 Task: Discover hiking trails in the Appalachian Mountains between Asheville, North Carolina, and Gatlinburg, Tennessee.
Action: Mouse moved to (249, 58)
Screenshot: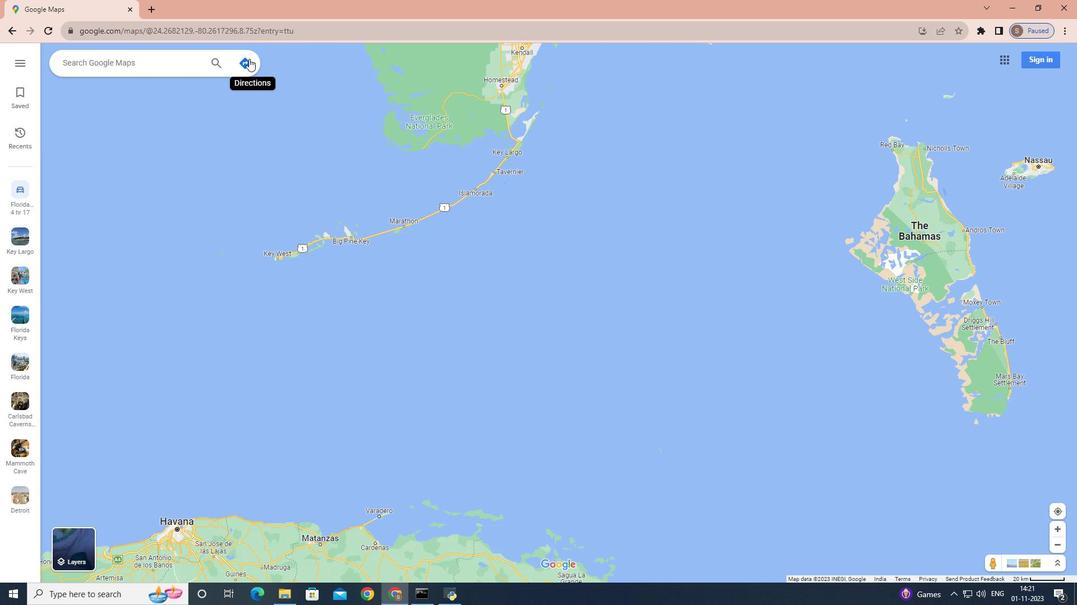 
Action: Mouse pressed left at (249, 58)
Screenshot: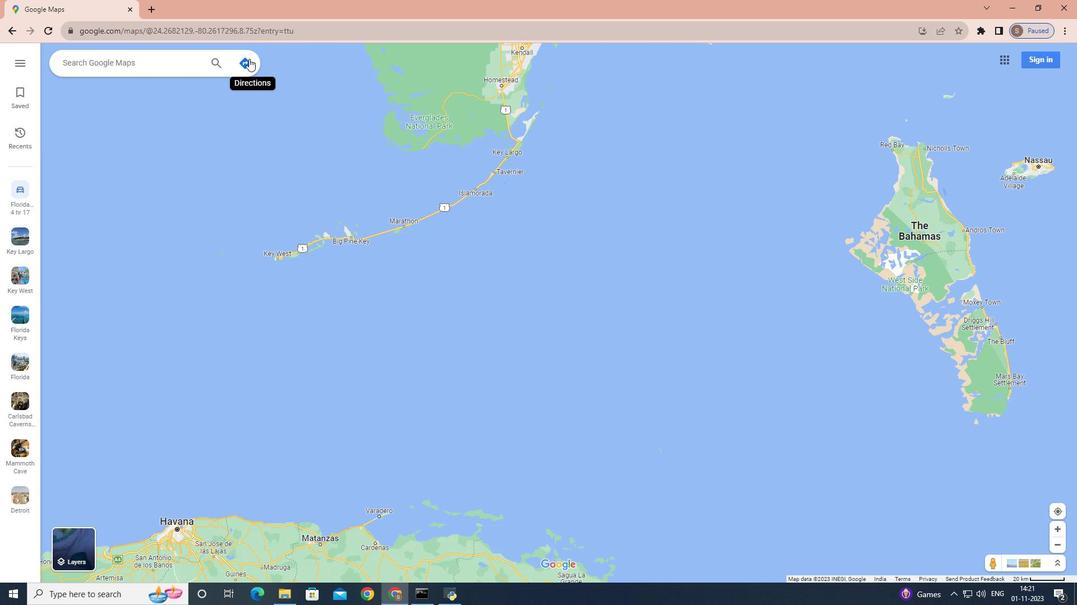 
Action: Mouse moved to (182, 90)
Screenshot: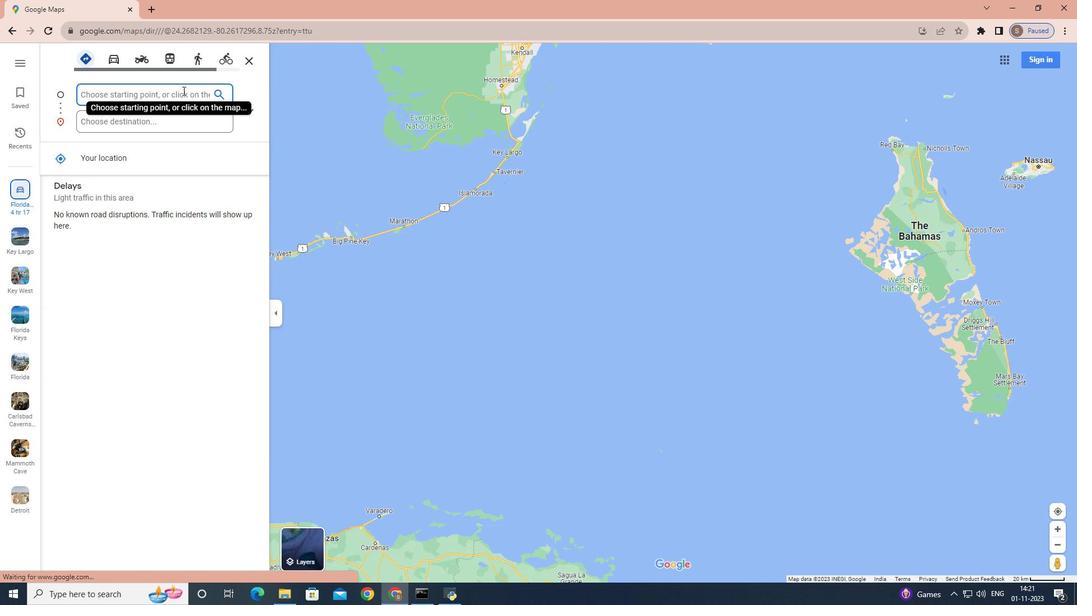 
Action: Key pressed <Key.shift>Asheville,<Key.space><Key.shift>North<Key.space><Key.shift>Carolina
Screenshot: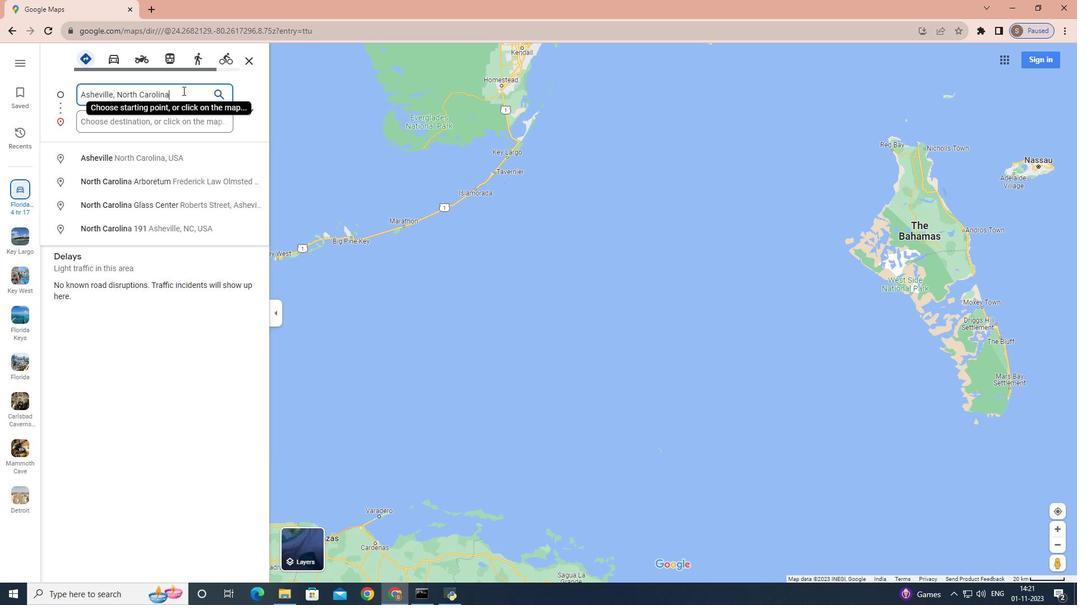 
Action: Mouse moved to (155, 123)
Screenshot: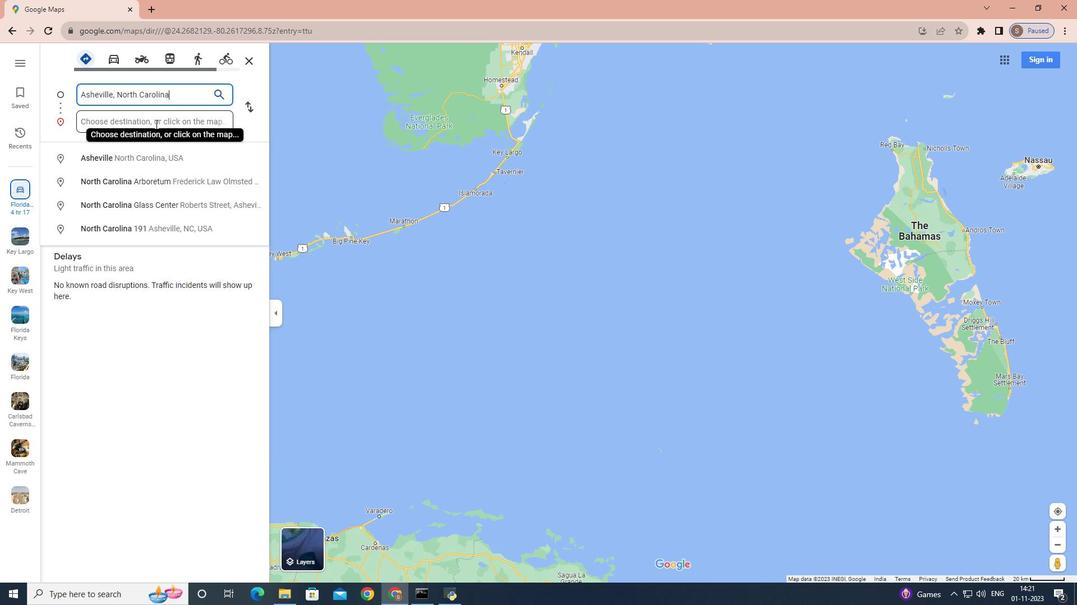 
Action: Mouse pressed left at (155, 123)
Screenshot: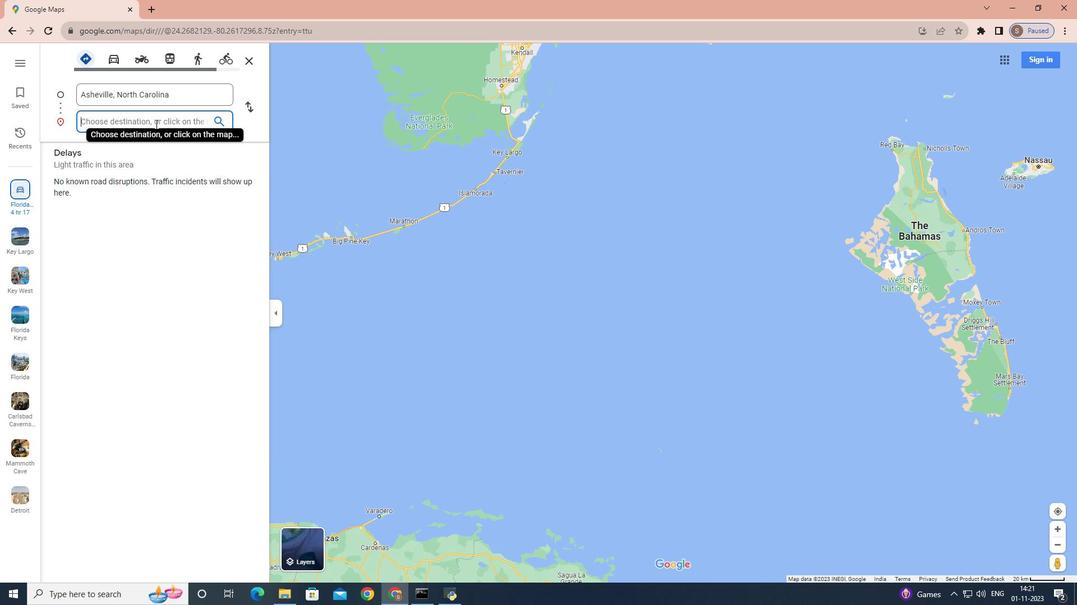
Action: Key pressed <Key.shift><Key.shift><Key.shift><Key.shift><Key.shift><Key.shift><Key.shift><Key.shift><Key.shift><Key.shift><Key.shift><Key.shift><Key.shift><Key.shift><Key.shift><Key.shift><Key.shift><Key.shift><Key.shift><Key.shift><Key.shift><Key.shift><Key.shift>Gatlinburg,<Key.space><Key.shift>Tennessee<Key.enter>
Screenshot: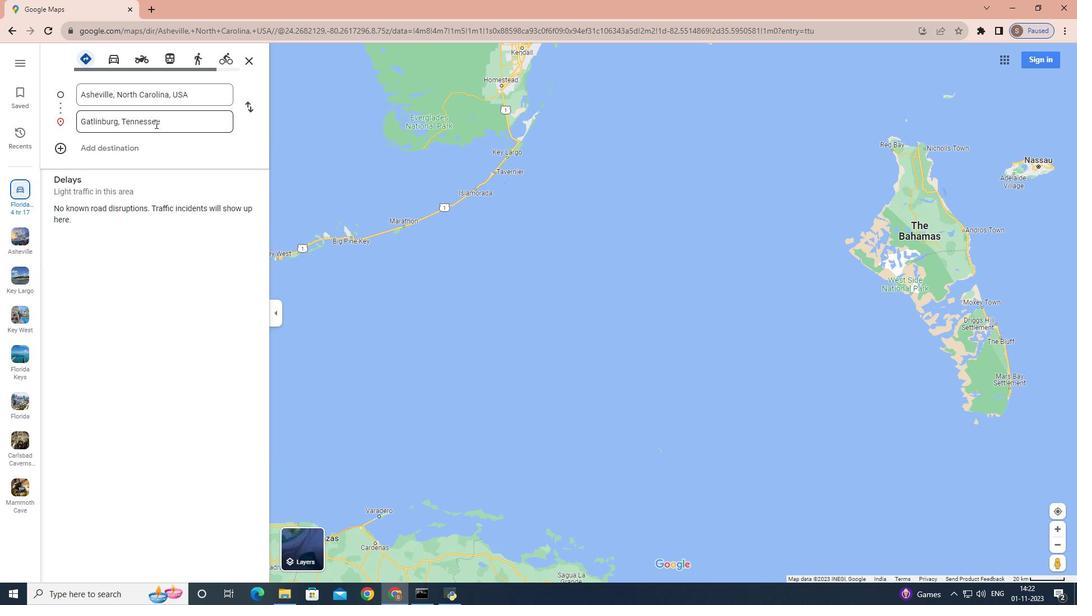 
Action: Mouse moved to (127, 145)
Screenshot: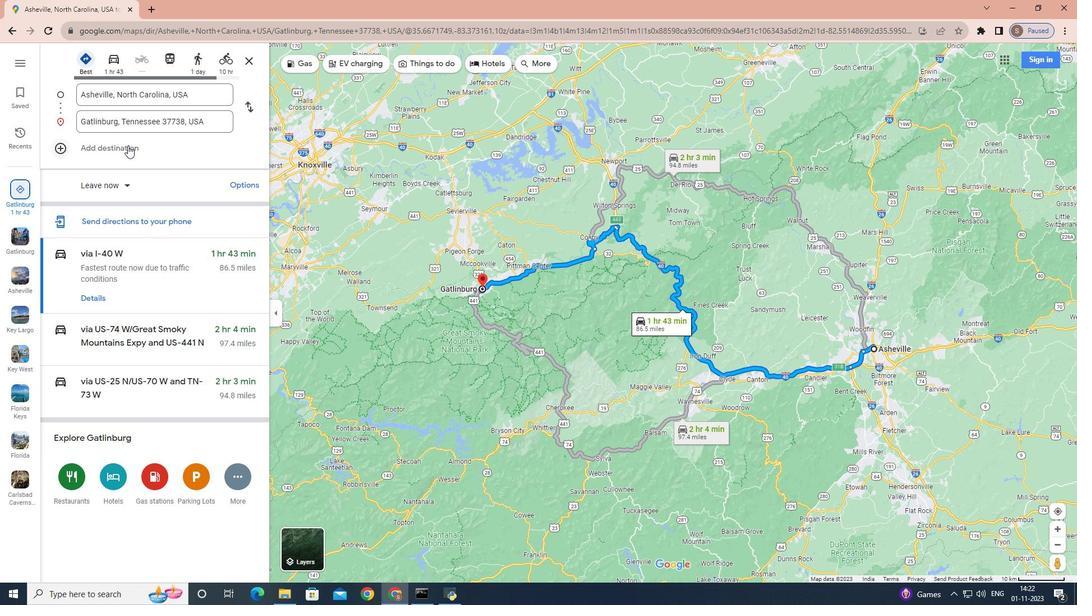 
Action: Mouse pressed left at (127, 145)
Screenshot: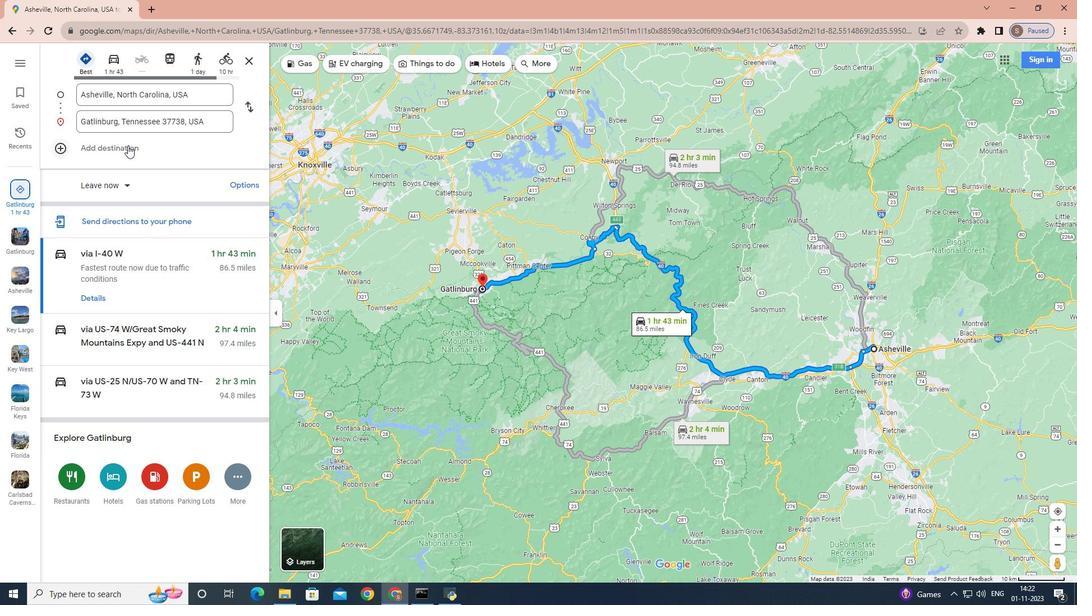 
Action: Mouse moved to (126, 150)
Screenshot: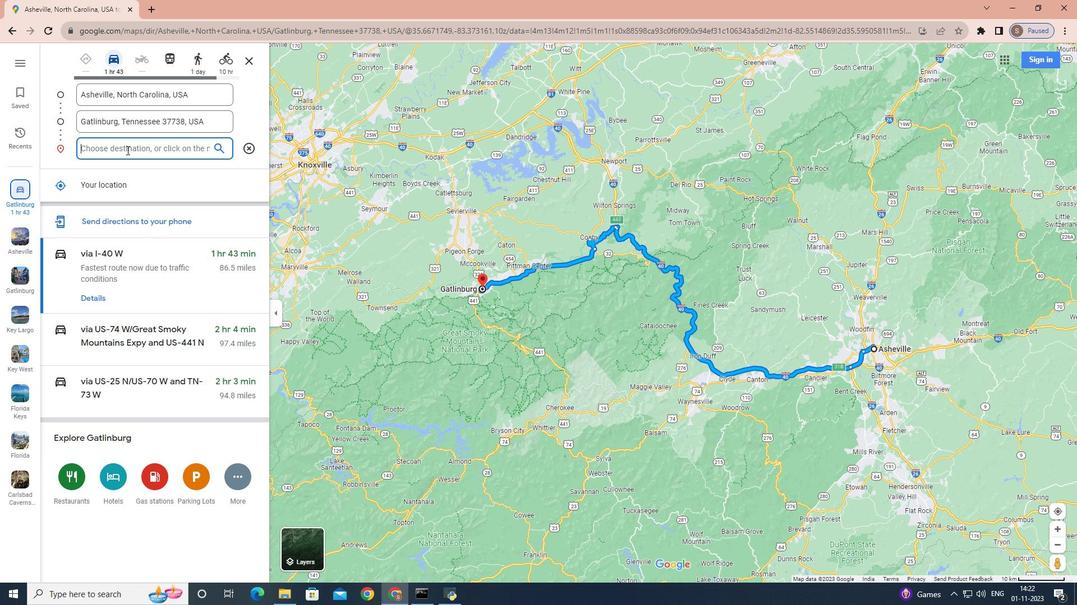 
Action: Key pressed <Key.shift><Key.shift><Key.shift><Key.shift><Key.shift><Key.shift><Key.shift><Key.shift><Key.shift><Key.shift><Key.shift><Key.shift><Key.shift><Key.shift><Key.shift><Key.shift><Key.shift><Key.shift><Key.shift><Key.shift><Key.shift><Key.shift><Key.shift><Key.shift><Key.shift><Key.shift><Key.shift><Key.shift><Key.shift><Key.shift><Key.shift><Key.shift><Key.shift><Key.shift><Key.shift><Key.shift><Key.shift><Key.shift><Key.shift><Key.shift><Key.shift><Key.shift><Key.shift><Key.shift><Key.shift><Key.shift><Key.shift><Key.shift><Key.shift><Key.shift><Key.shift><Key.shift><Key.shift><Key.shift><Key.shift><Key.shift><Key.shift><Key.shift><Key.shift><Key.shift><Key.shift><Key.shift><Key.shift><Key.shift><Key.shift><Key.shift><Key.shift><Key.shift><Key.shift><Key.shift><Key.shift><Key.shift><Key.shift><Key.shift><Key.shift><Key.shift><Key.shift><Key.shift><Key.shift><Key.shift><Key.shift><Key.shift><Key.shift><Key.shift><Key.shift><Key.shift><Key.shift><Key.shift><Key.shift><Key.shift><Key.shift><Key.shift><Key.shift><Key.shift><Key.shift><Key.shift><Key.shift><Key.shift><Key.shift><Key.shift><Key.shift><Key.shift><Key.shift><Key.shift><Key.shift><Key.shift><Key.shift><Key.shift><Key.shift><Key.shift><Key.shift><Key.shift><Key.shift><Key.shift><Key.shift><Key.shift><Key.shift><Key.shift><Key.shift><Key.shift><Key.shift><Key.shift>Appalachian<Key.space><Key.shift>Mountains
Screenshot: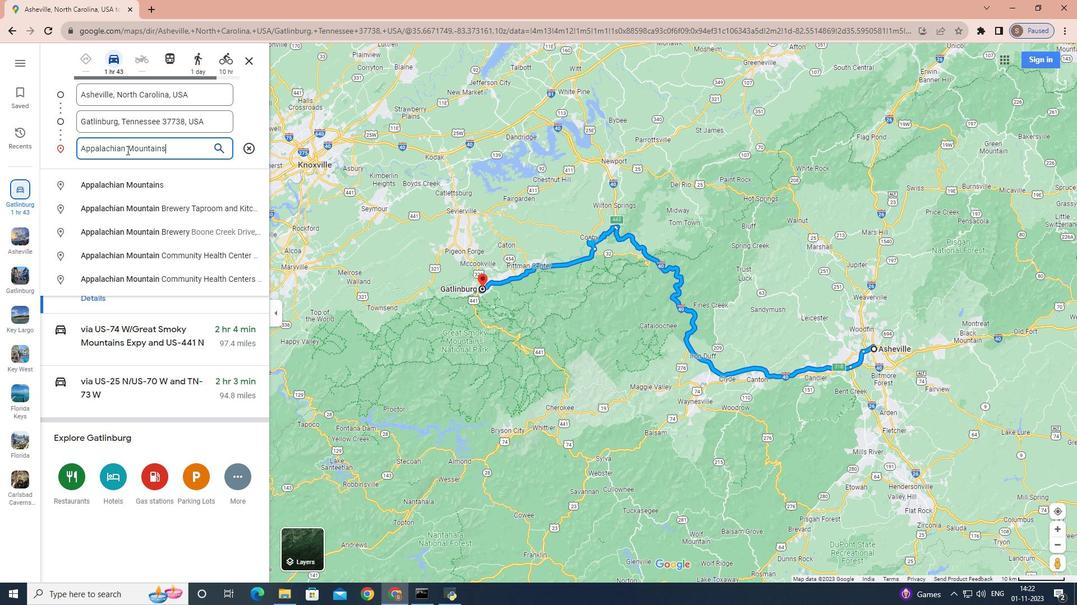 
Action: Mouse moved to (214, 152)
Screenshot: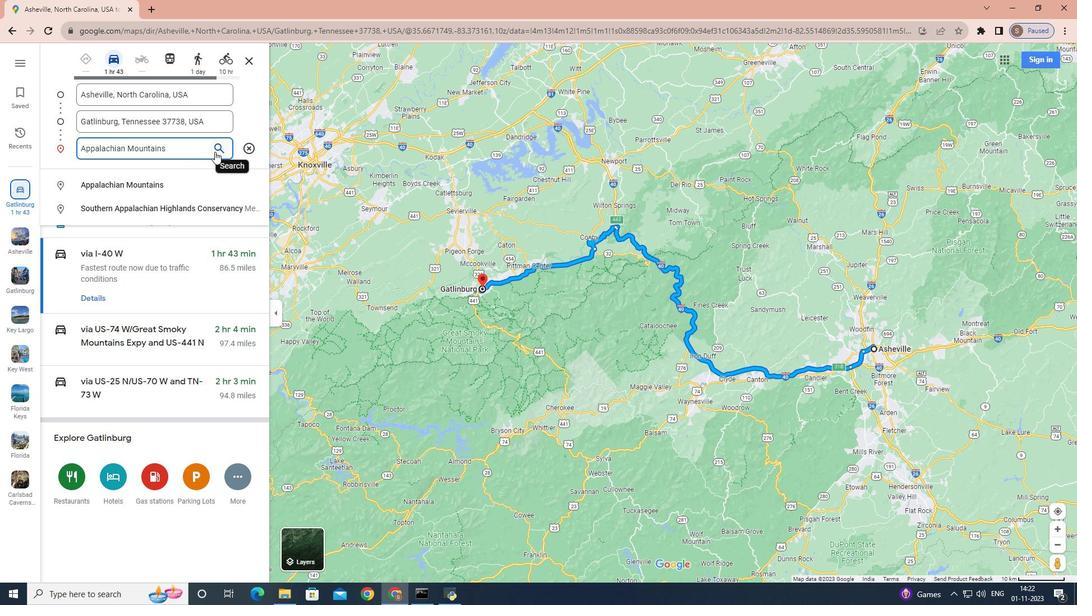 
Action: Mouse pressed left at (214, 152)
Screenshot: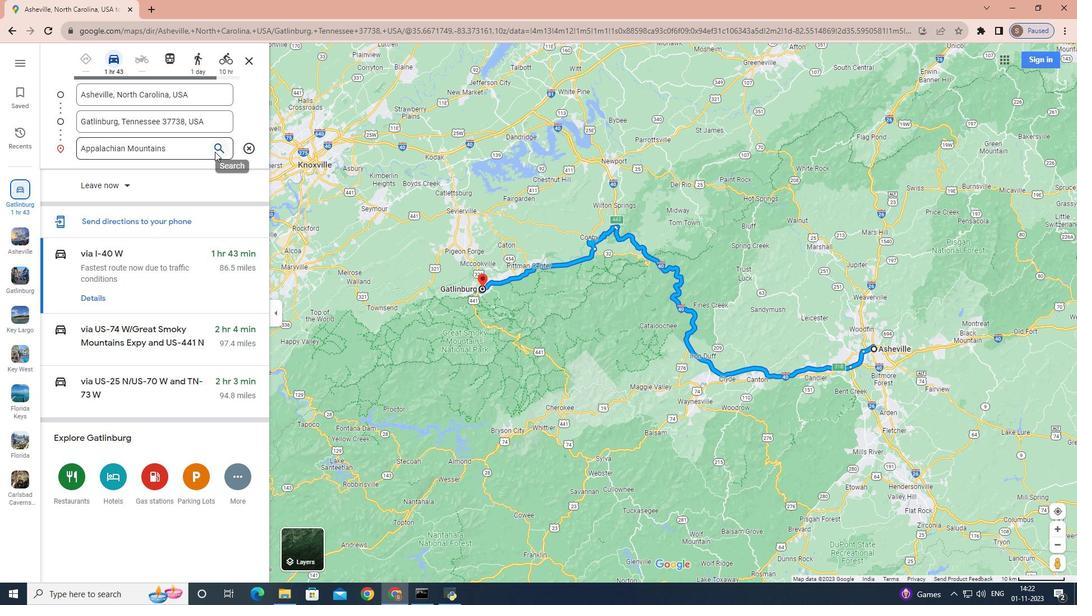 
Action: Mouse moved to (476, 63)
Screenshot: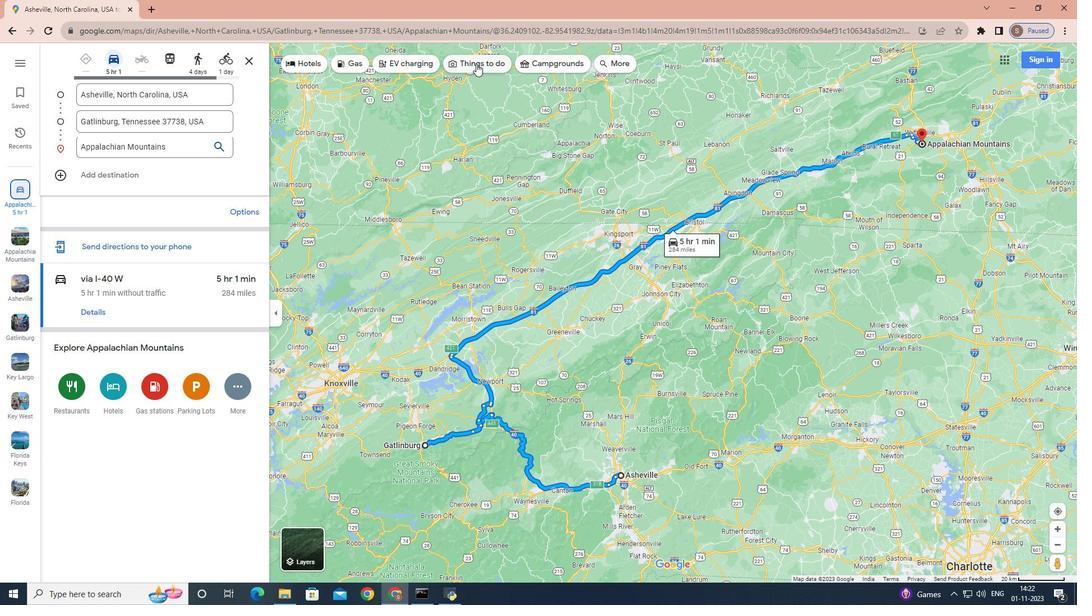 
Action: Mouse pressed left at (476, 63)
Screenshot: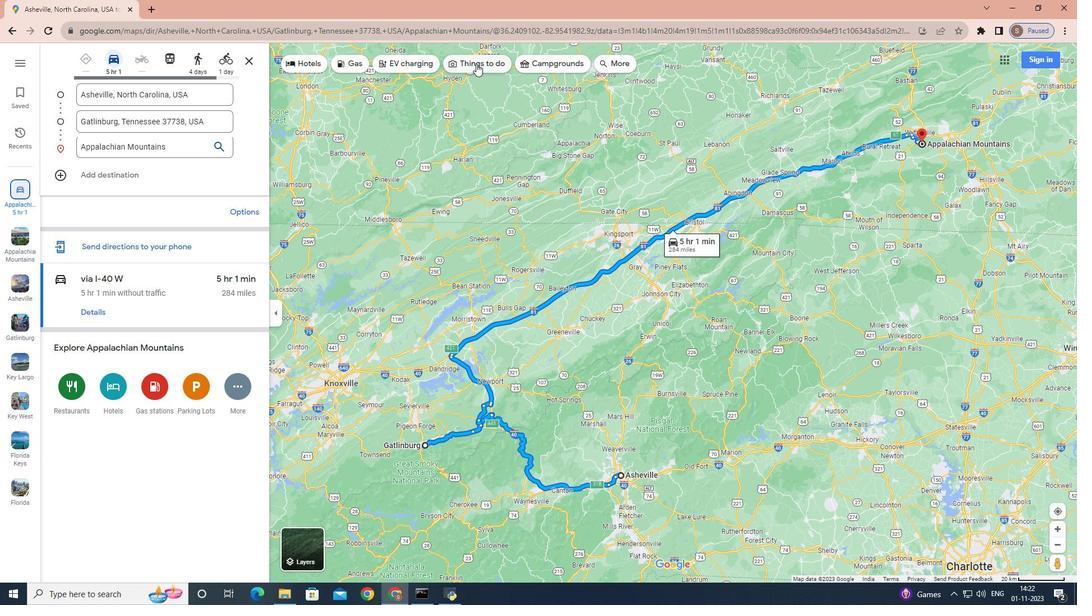 
Action: Mouse moved to (188, 63)
Screenshot: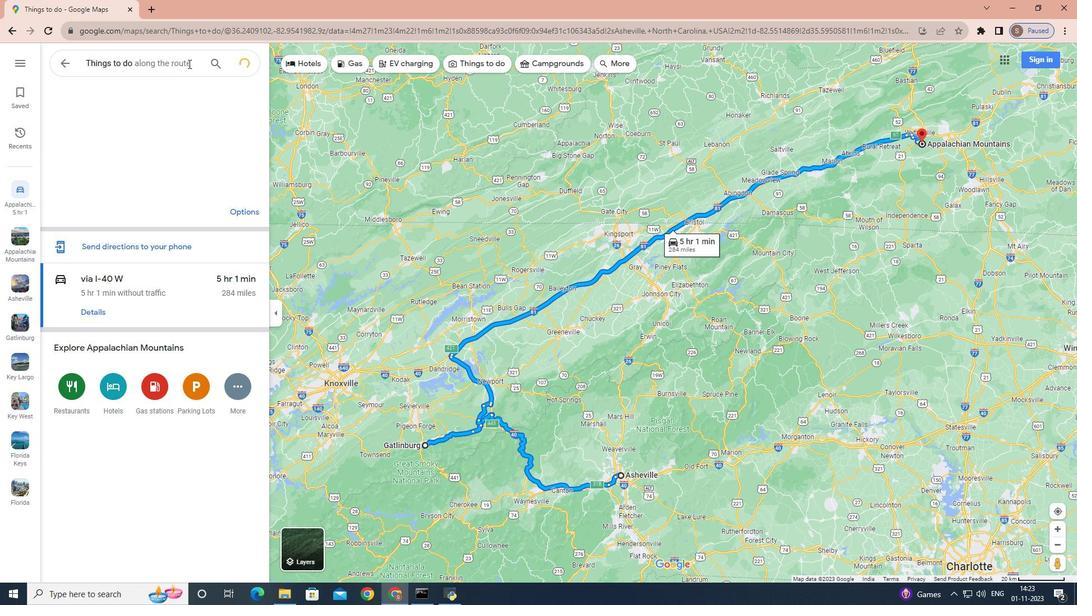 
Action: Mouse pressed left at (188, 63)
Screenshot: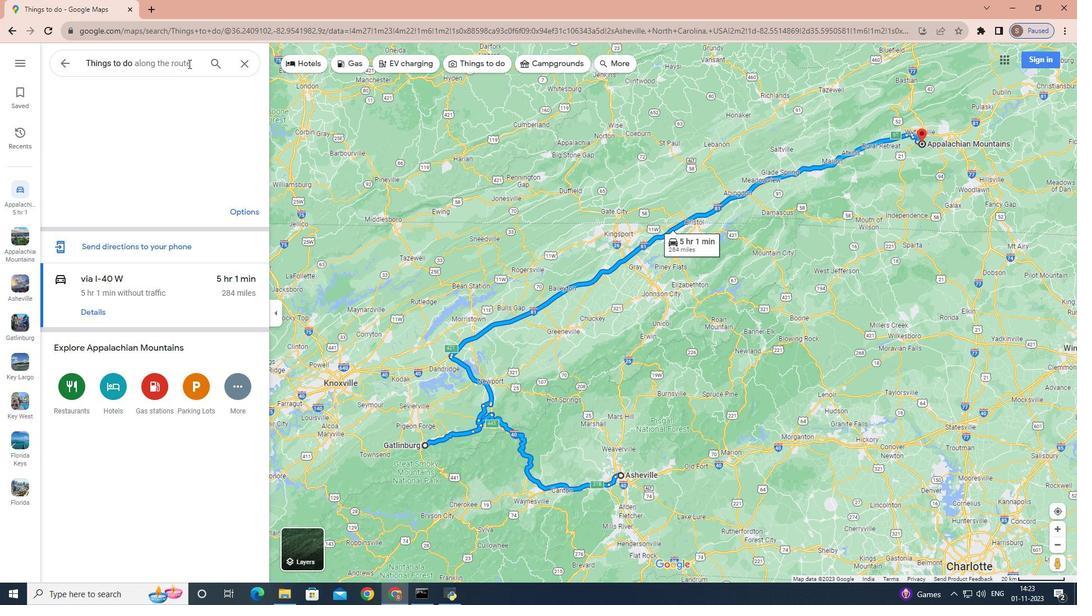 
Action: Mouse moved to (187, 63)
Screenshot: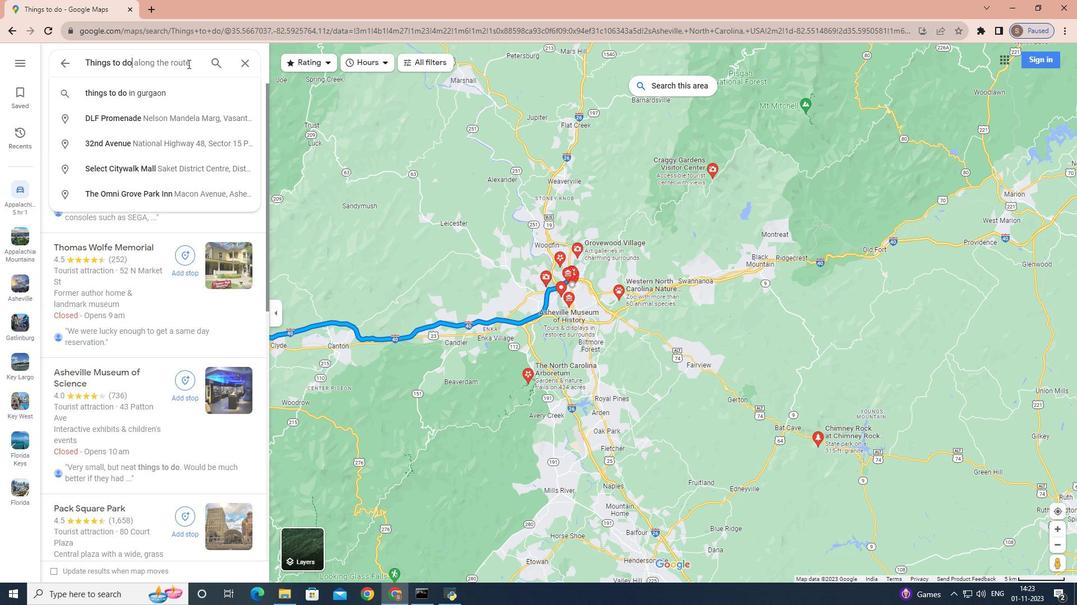 
Action: Key pressed <Key.space>hiking<Key.space>trails<Key.enter>
Screenshot: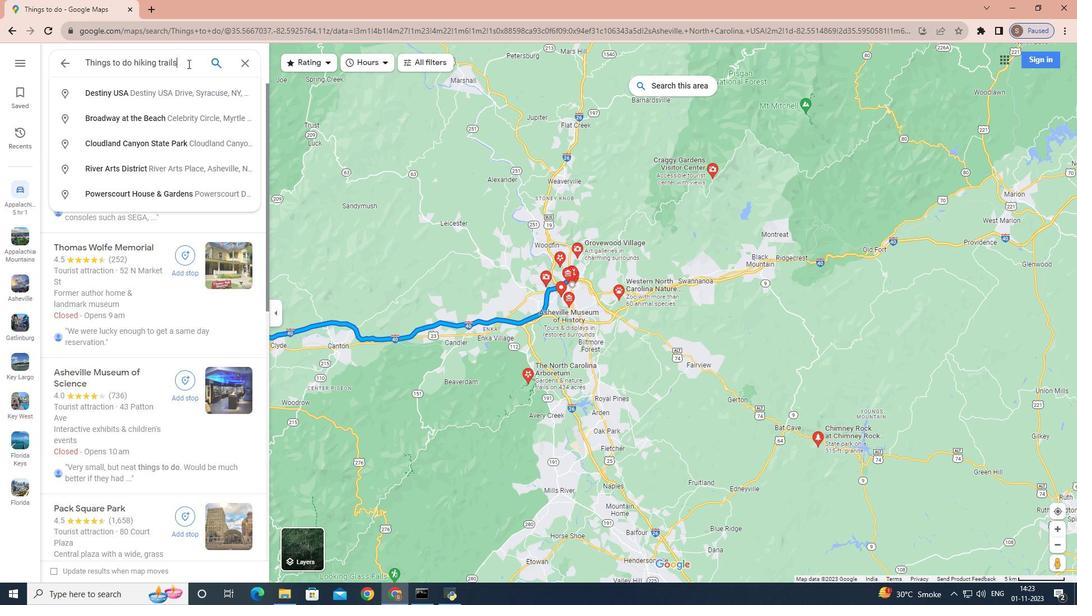 
Action: Mouse moved to (185, 75)
Screenshot: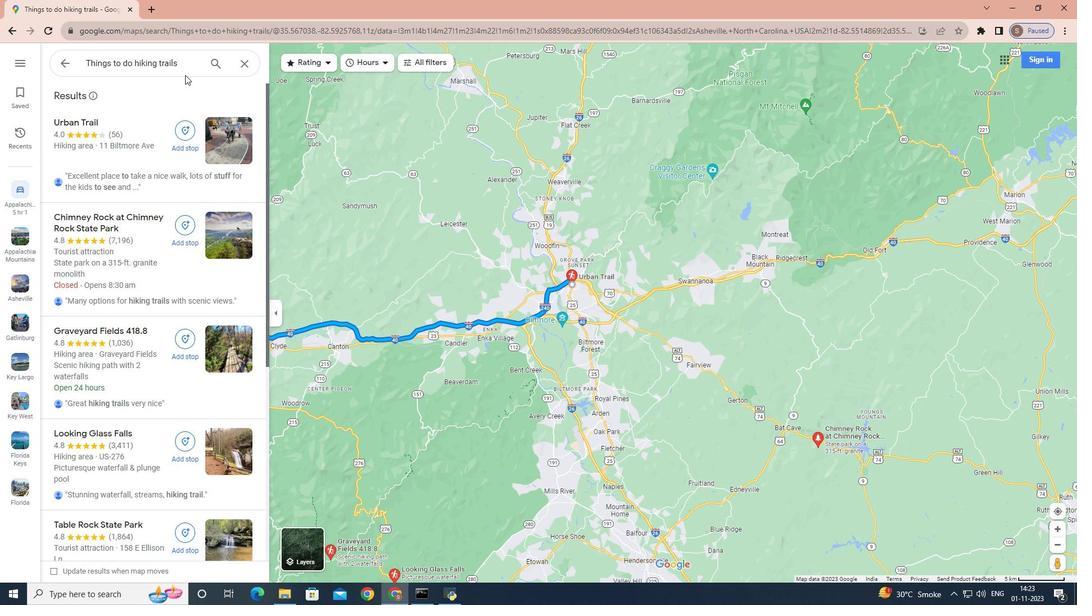 
